 Task: Change the background color of the email content to yellow and then revert it to the default color.
Action: Mouse moved to (211, 27)
Screenshot: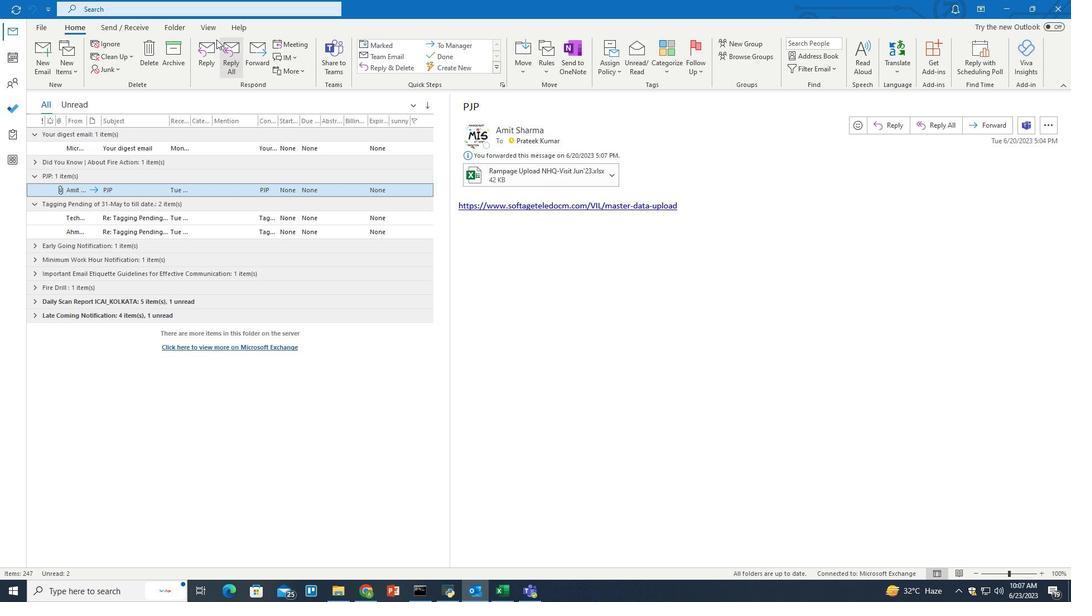 
Action: Mouse pressed left at (211, 27)
Screenshot: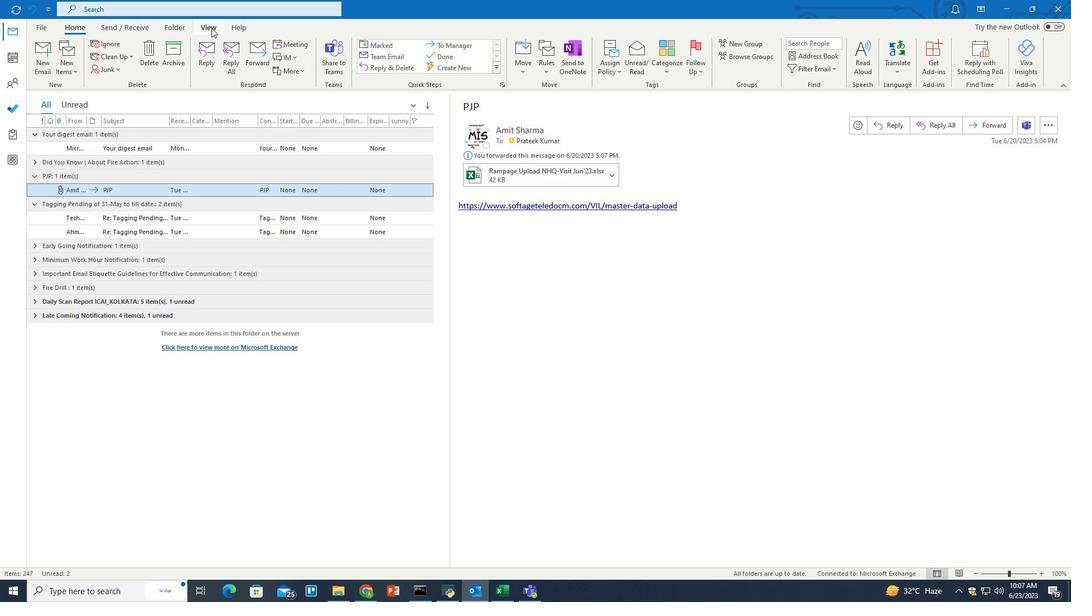 
Action: Mouse moved to (942, 51)
Screenshot: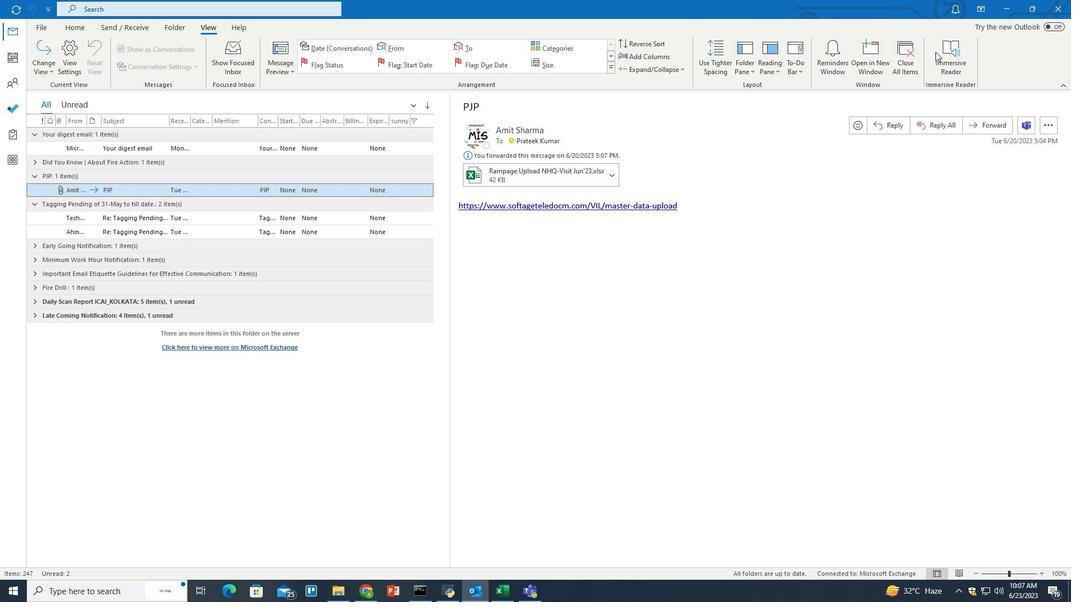
Action: Mouse pressed left at (942, 51)
Screenshot: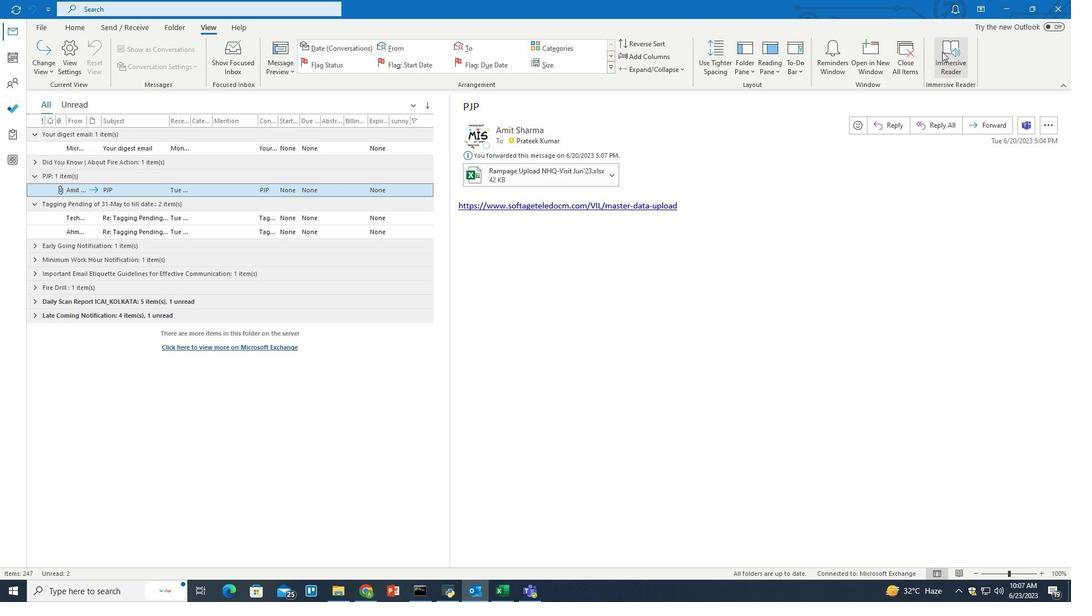 
Action: Mouse moved to (78, 73)
Screenshot: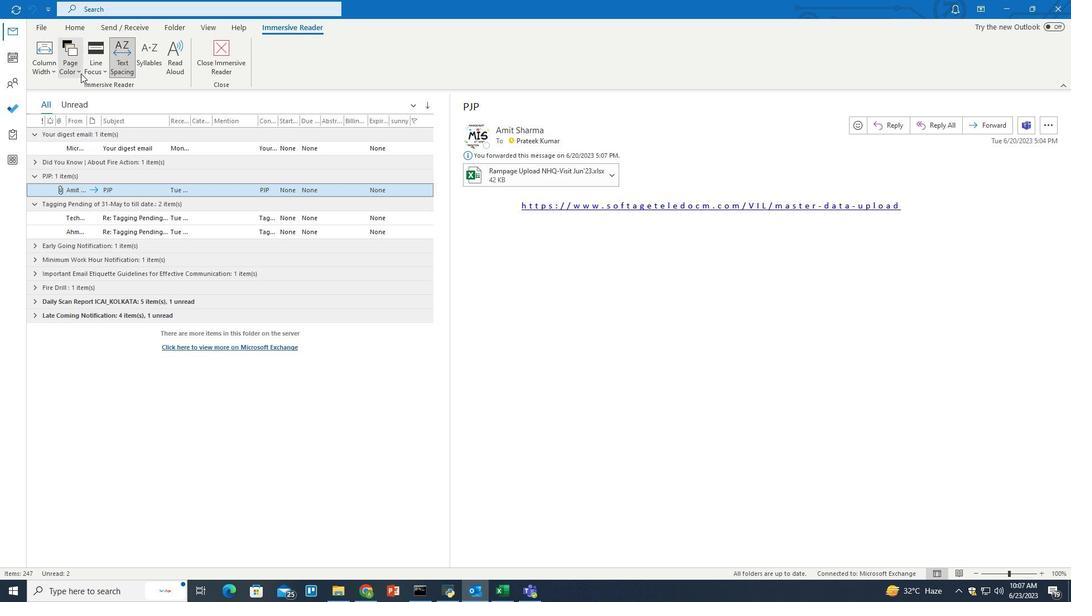 
Action: Mouse pressed left at (78, 73)
Screenshot: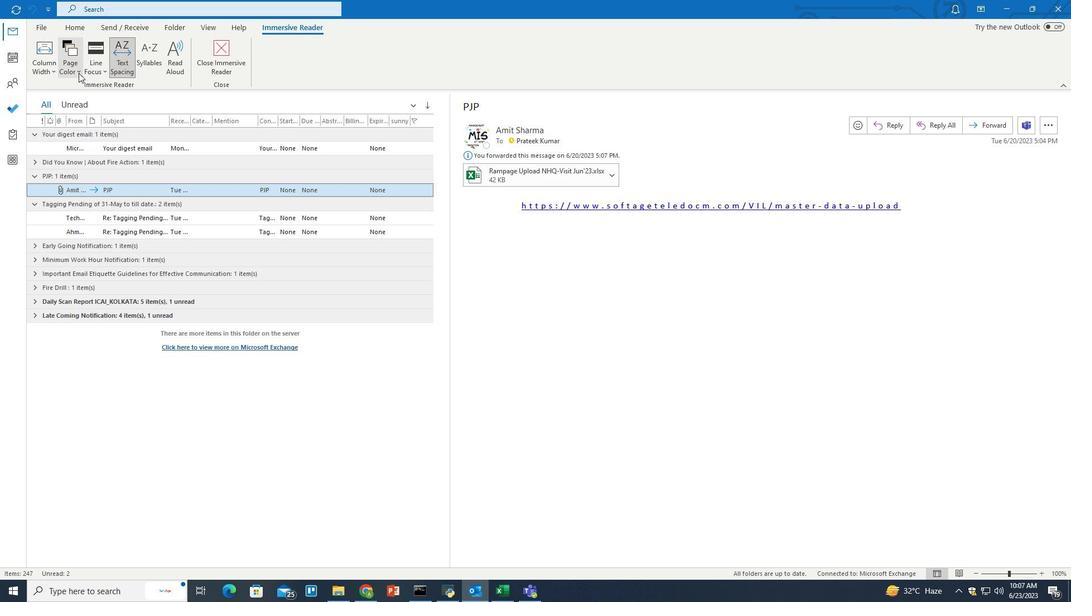 
Action: Mouse moved to (83, 190)
Screenshot: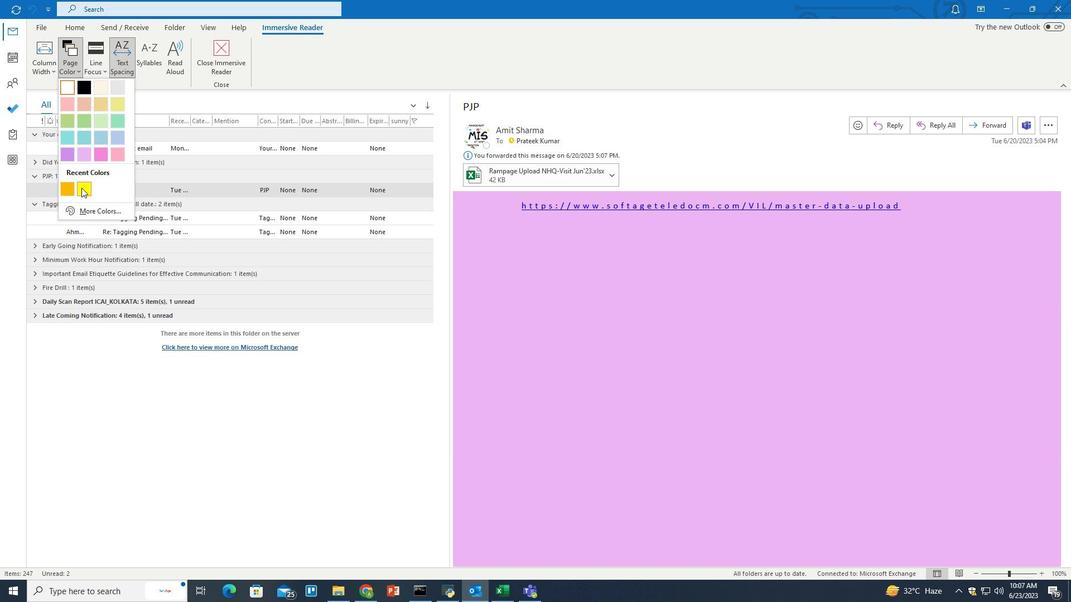 
Action: Mouse pressed left at (83, 190)
Screenshot: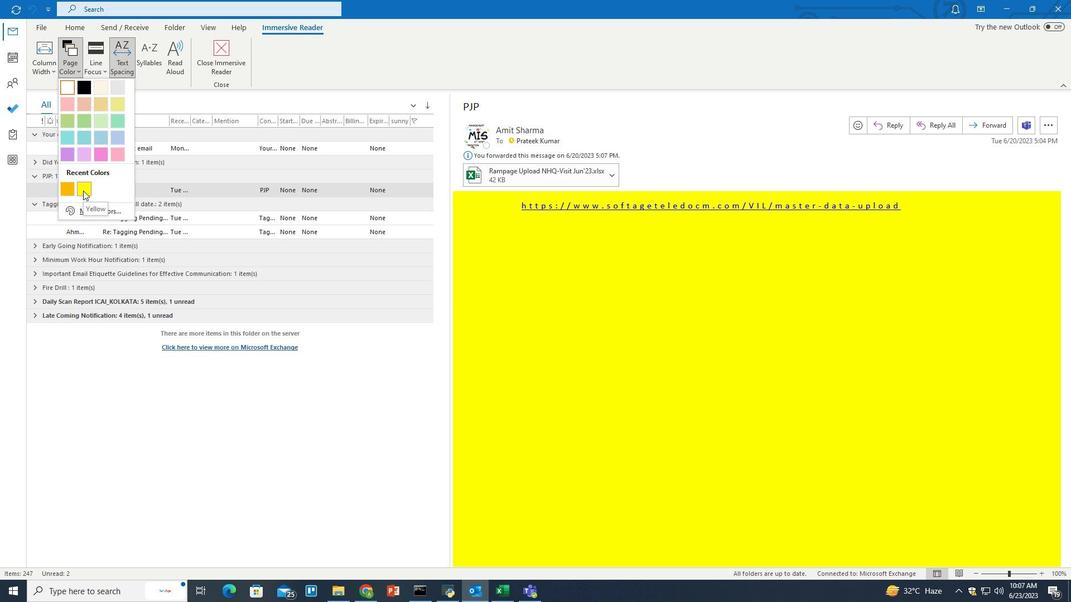
Action: Mouse moved to (193, 261)
Screenshot: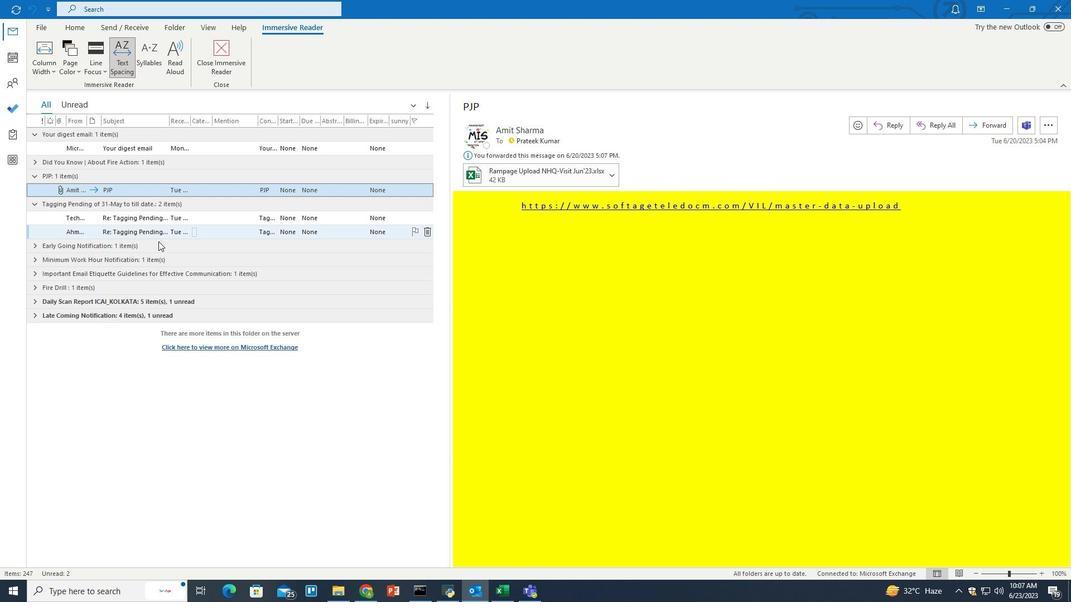 
